 Task: Assign in the project TrendSetter the issue 'Integrate a new email marketing automation tool into an existing marketing campaign to improve conversion rates and engagement' to the sprint 'Scope Sprint'.
Action: Mouse moved to (949, 429)
Screenshot: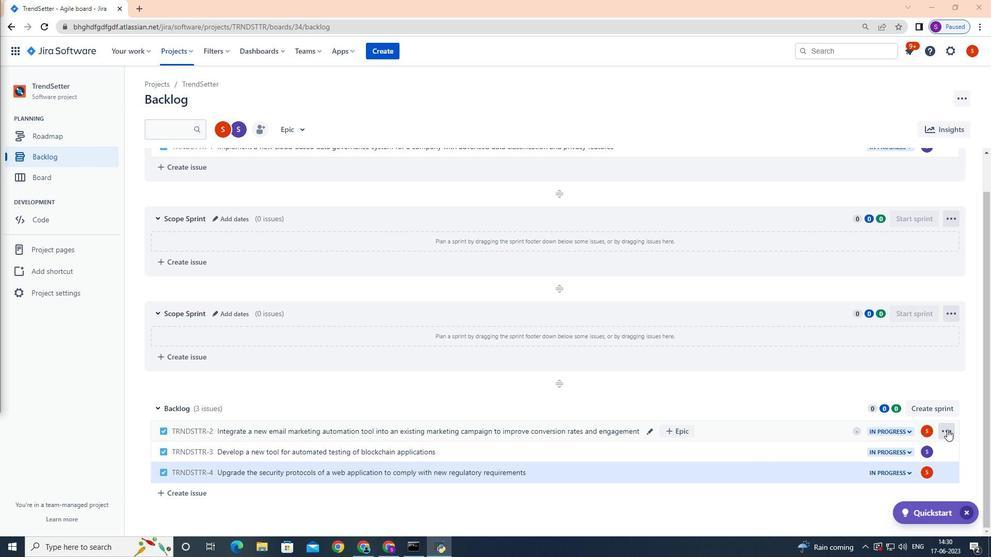 
Action: Mouse pressed left at (949, 429)
Screenshot: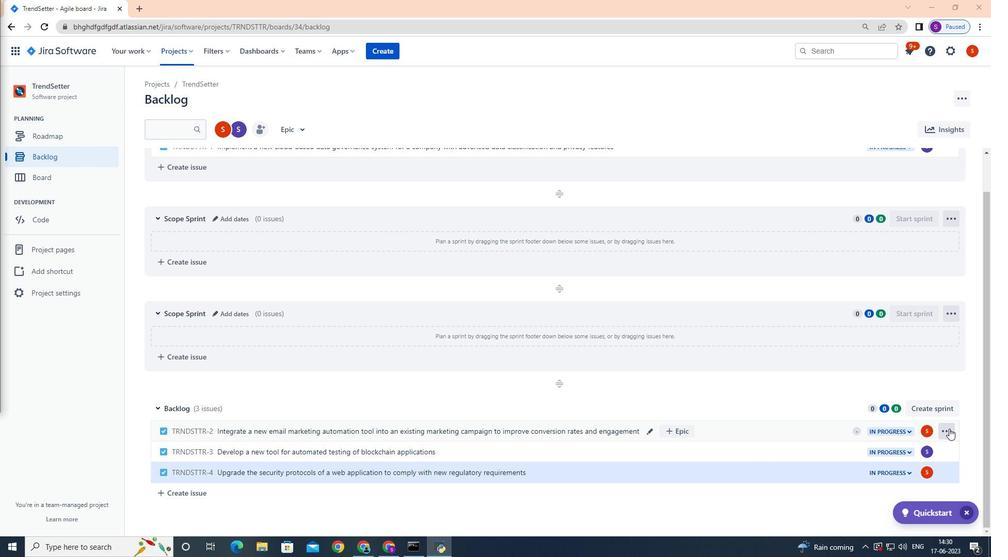 
Action: Mouse moved to (936, 357)
Screenshot: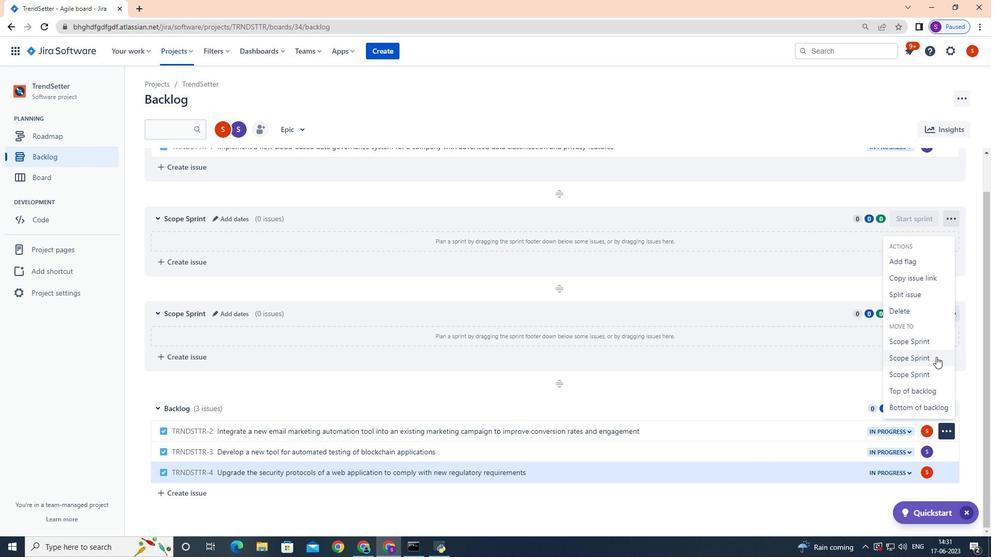 
Action: Mouse pressed left at (936, 357)
Screenshot: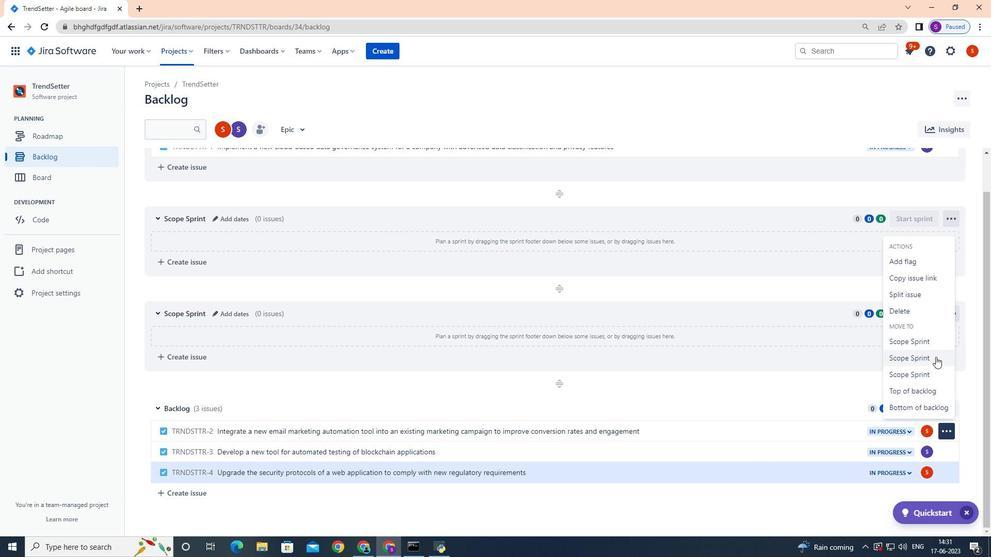 
Action: Mouse moved to (723, 384)
Screenshot: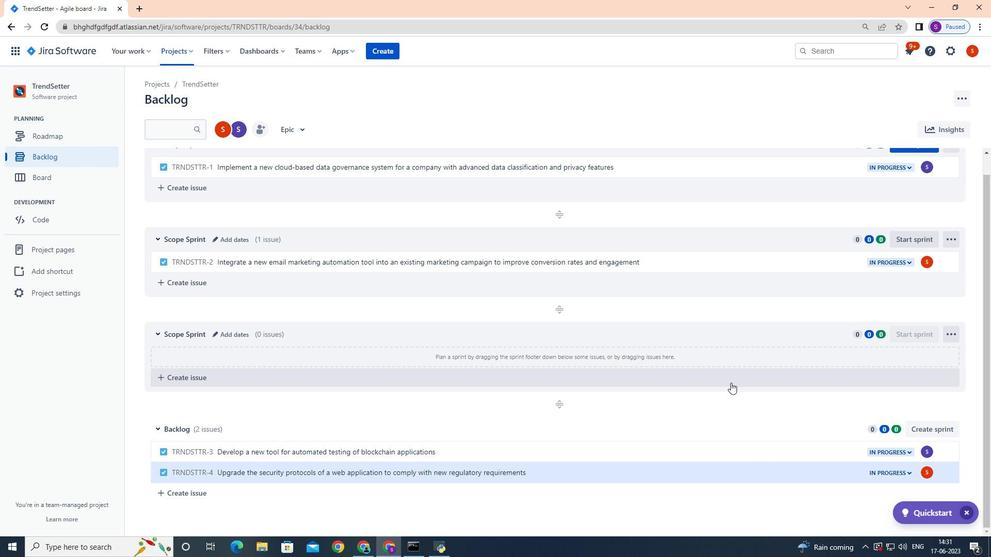 
Action: Mouse scrolled (723, 385) with delta (0, 0)
Screenshot: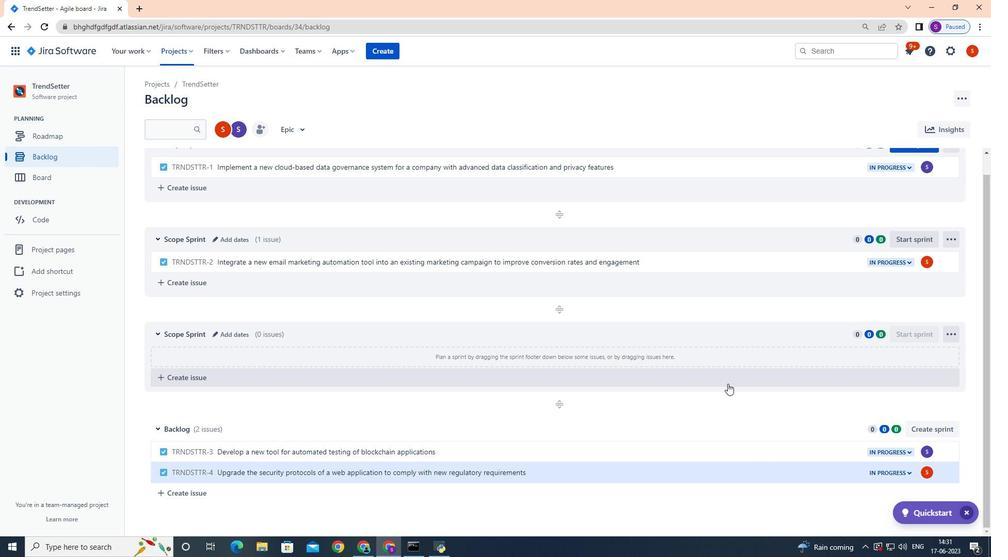 
Action: Mouse scrolled (723, 385) with delta (0, 0)
Screenshot: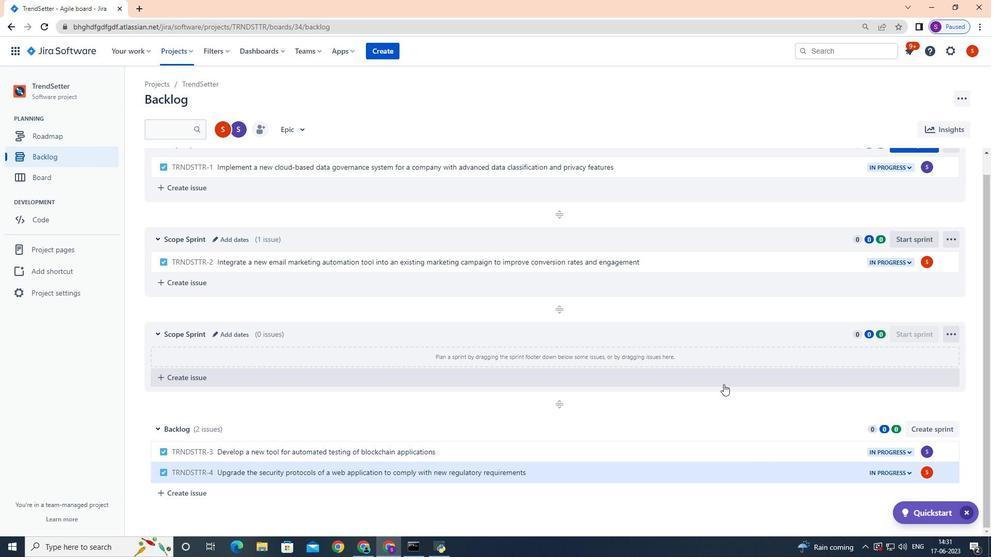 
